 Task: Add Drink Weird Organic White Peach Oolong Weird Tea to the cart.
Action: Mouse pressed left at (26, 116)
Screenshot: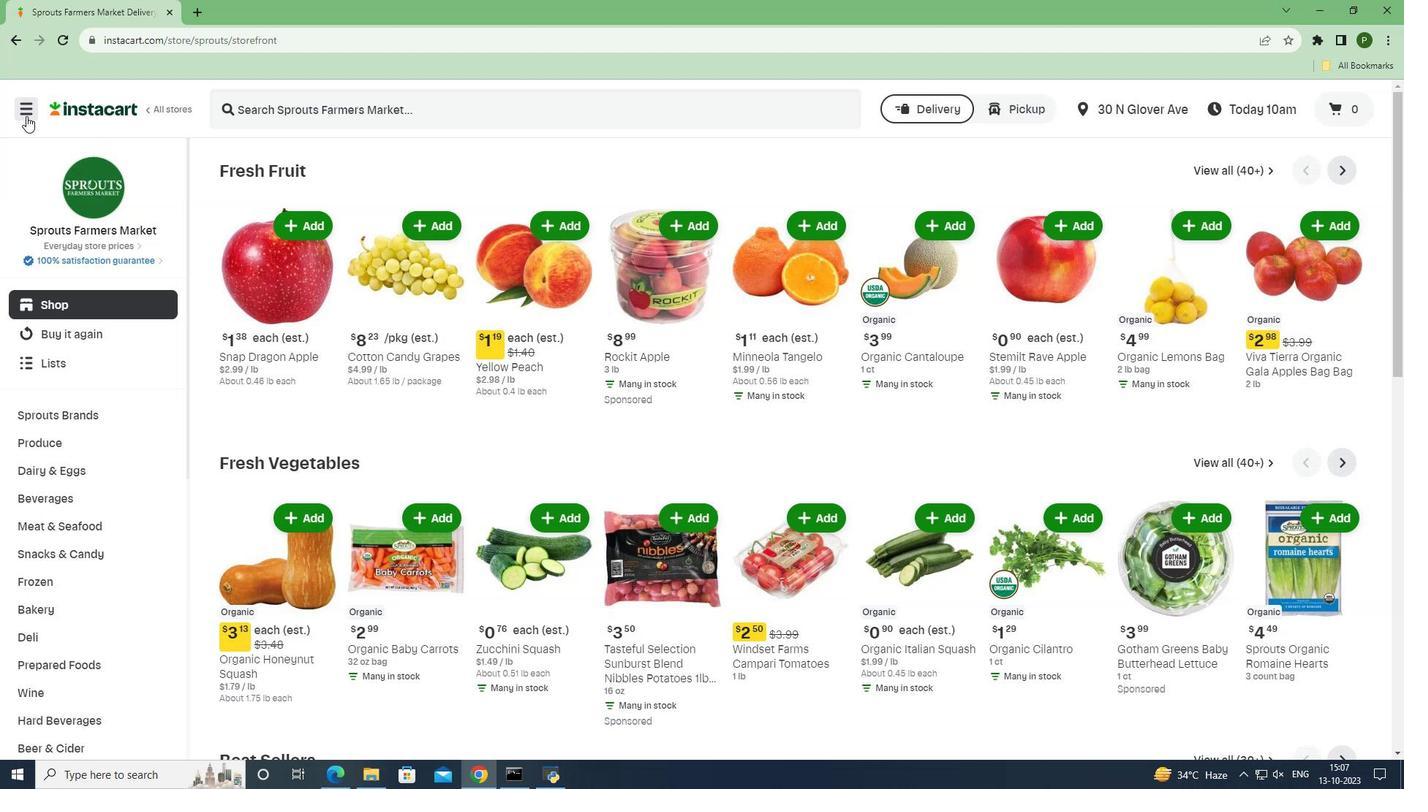 
Action: Mouse moved to (52, 385)
Screenshot: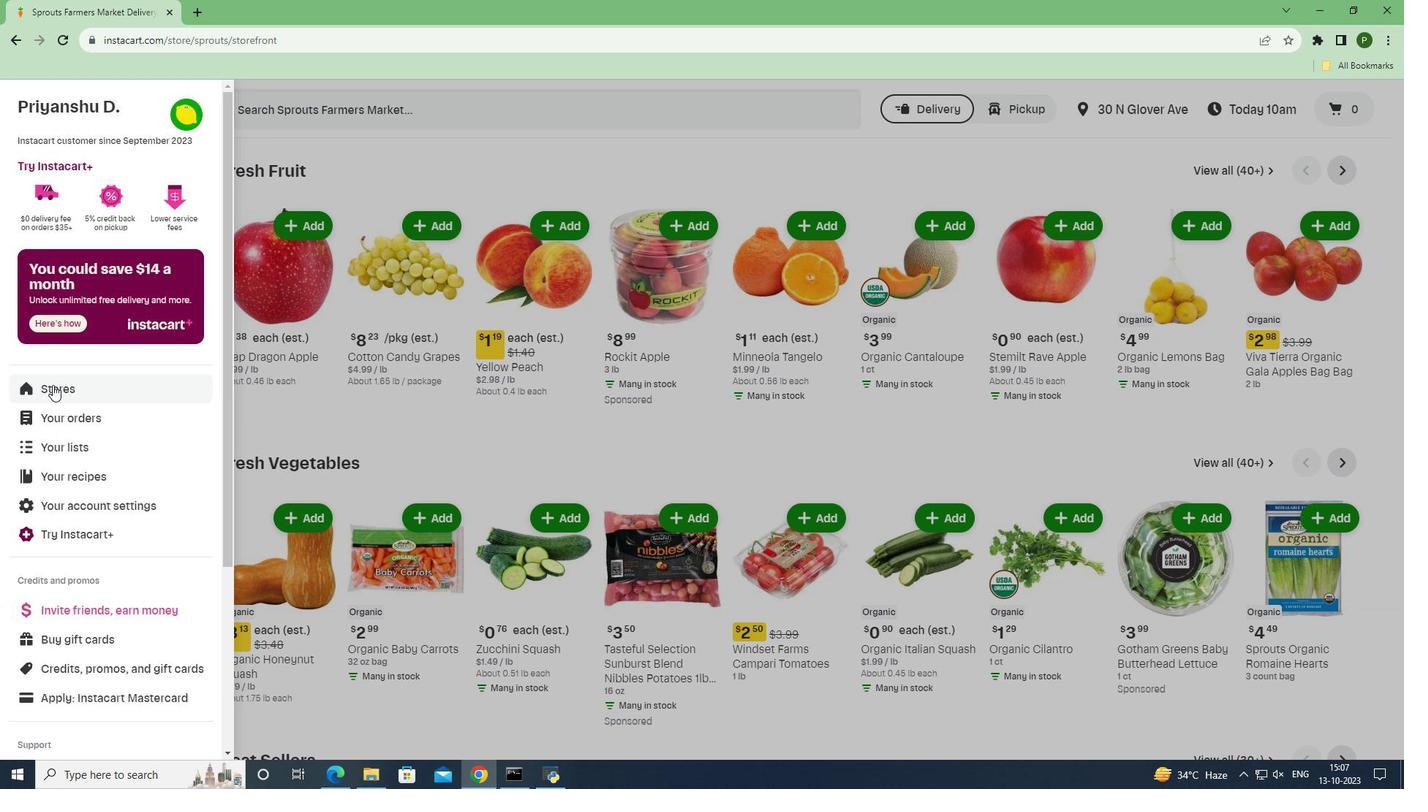 
Action: Mouse pressed left at (52, 385)
Screenshot: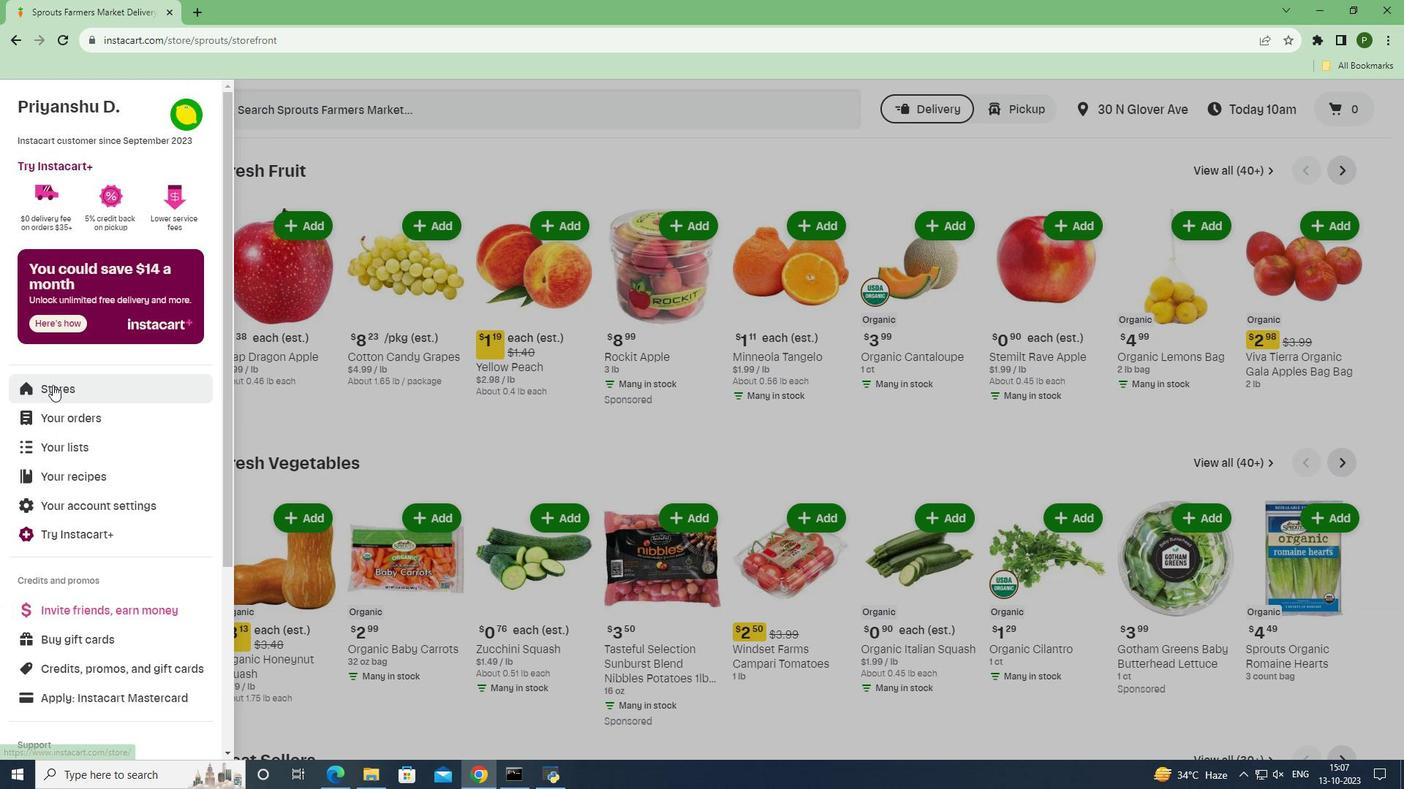 
Action: Mouse moved to (313, 176)
Screenshot: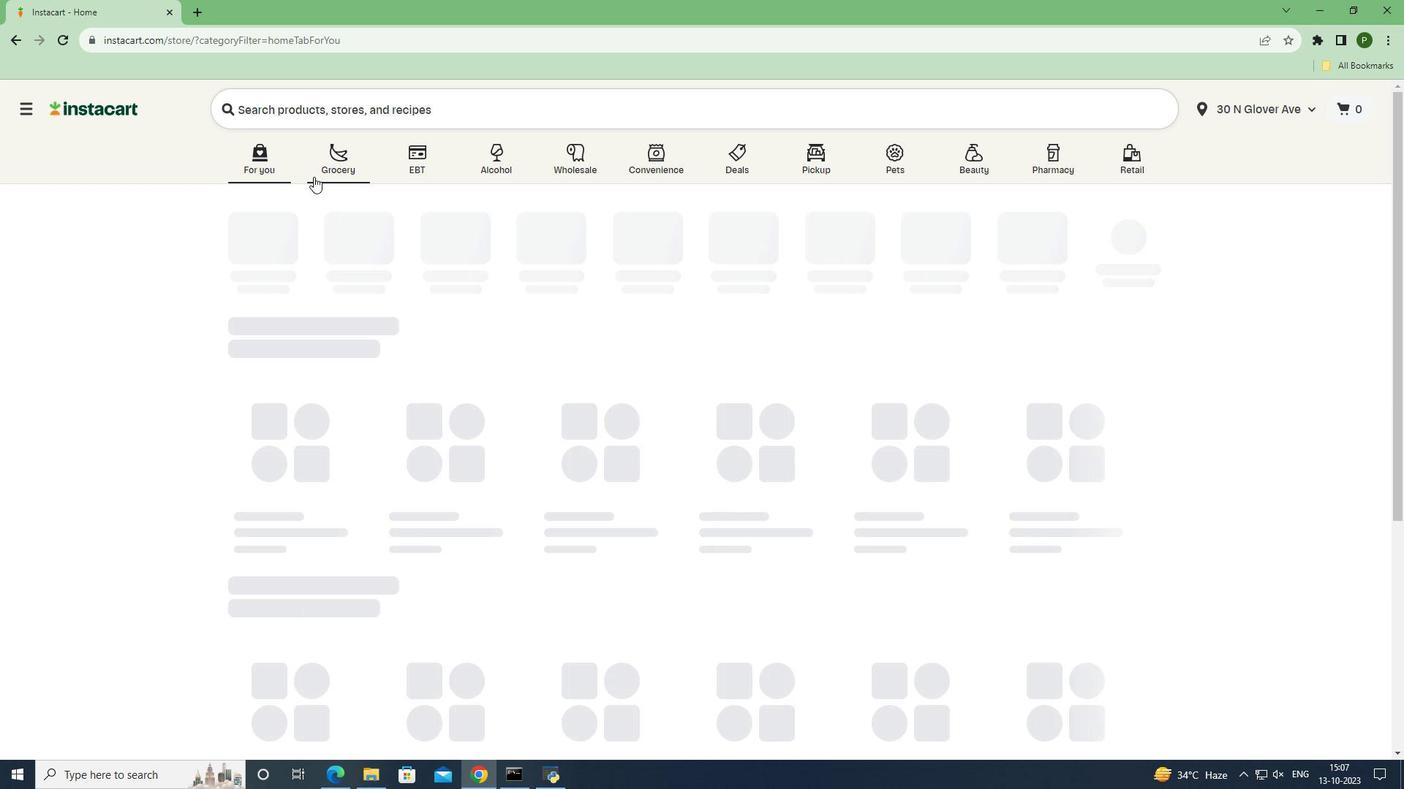 
Action: Mouse pressed left at (313, 176)
Screenshot: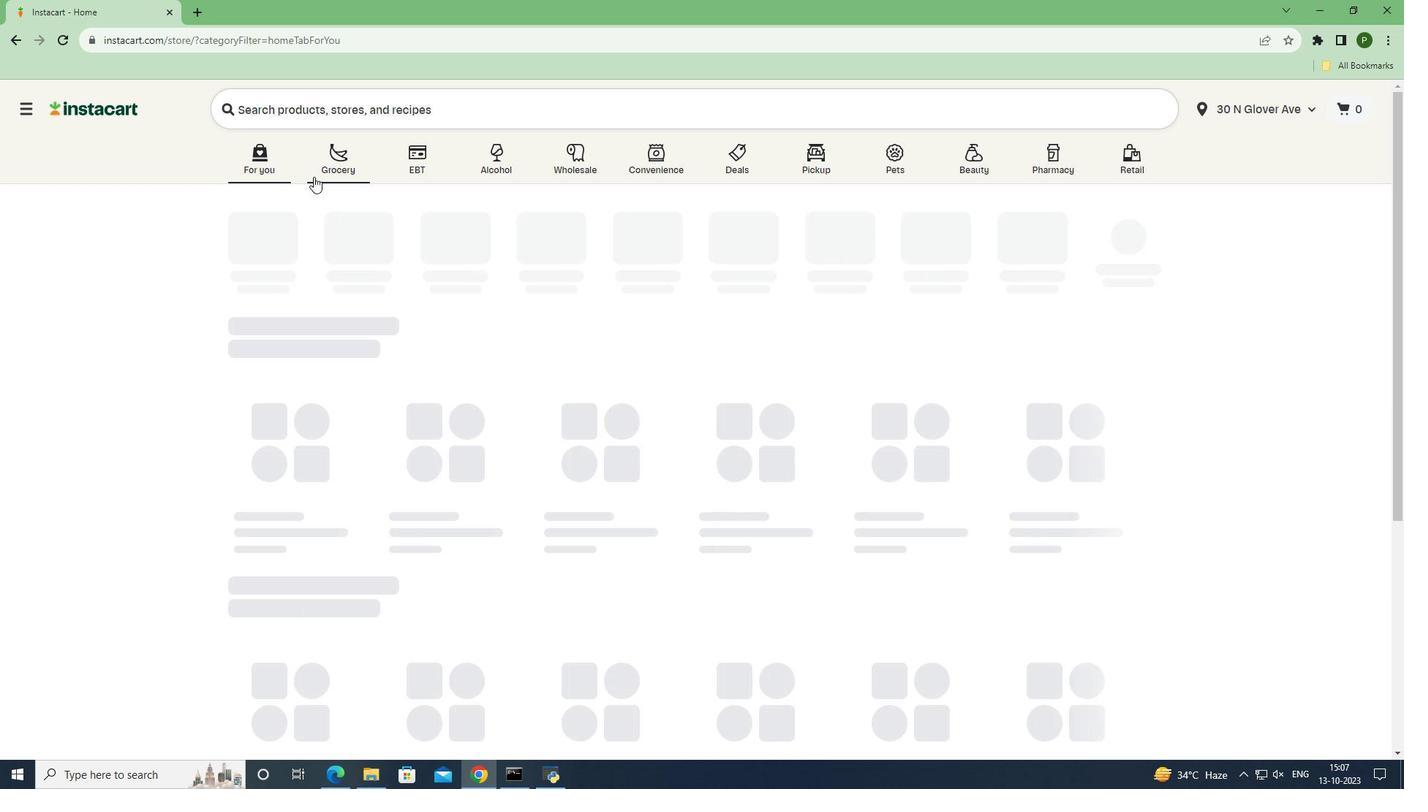 
Action: Mouse moved to (905, 332)
Screenshot: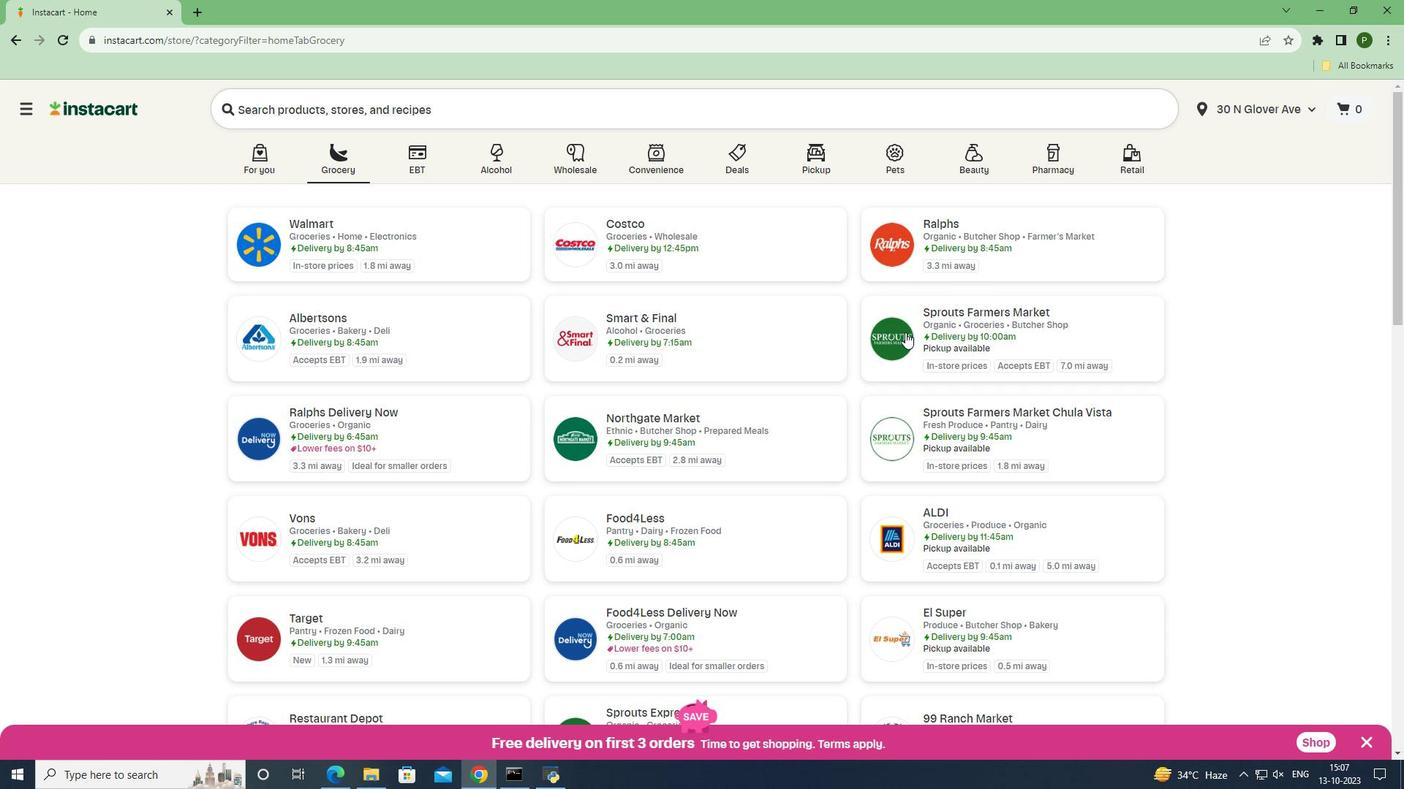 
Action: Mouse pressed left at (905, 332)
Screenshot: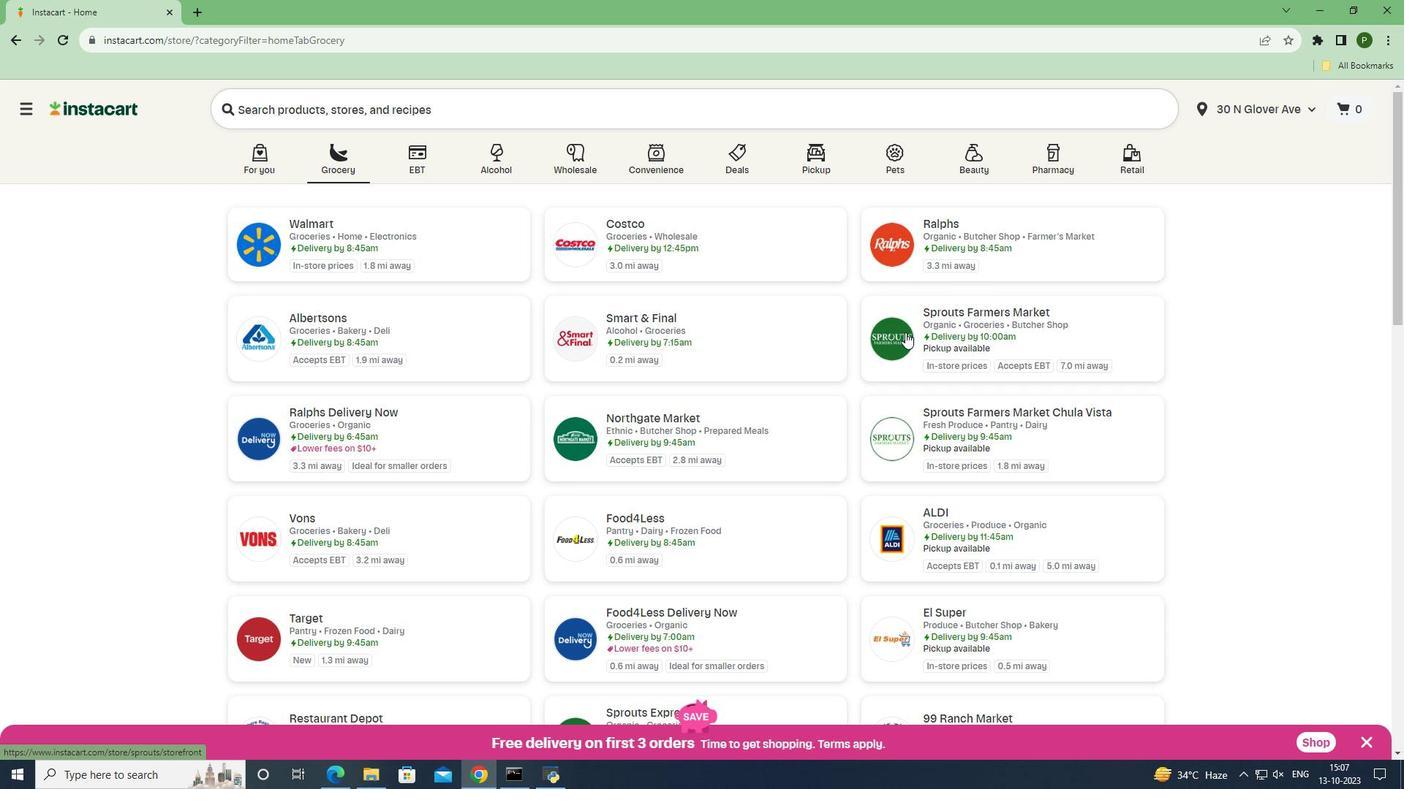 
Action: Mouse moved to (59, 498)
Screenshot: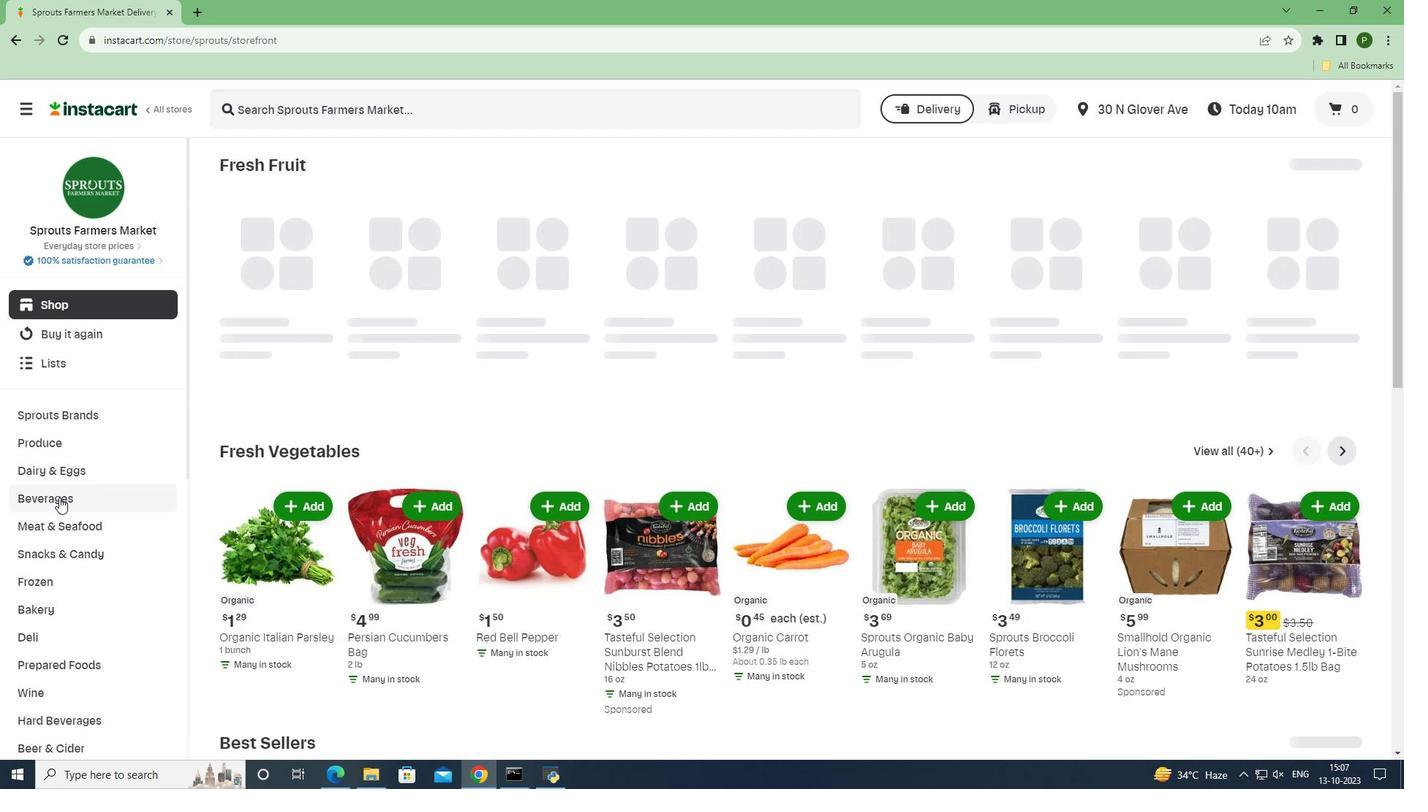 
Action: Mouse pressed left at (59, 498)
Screenshot: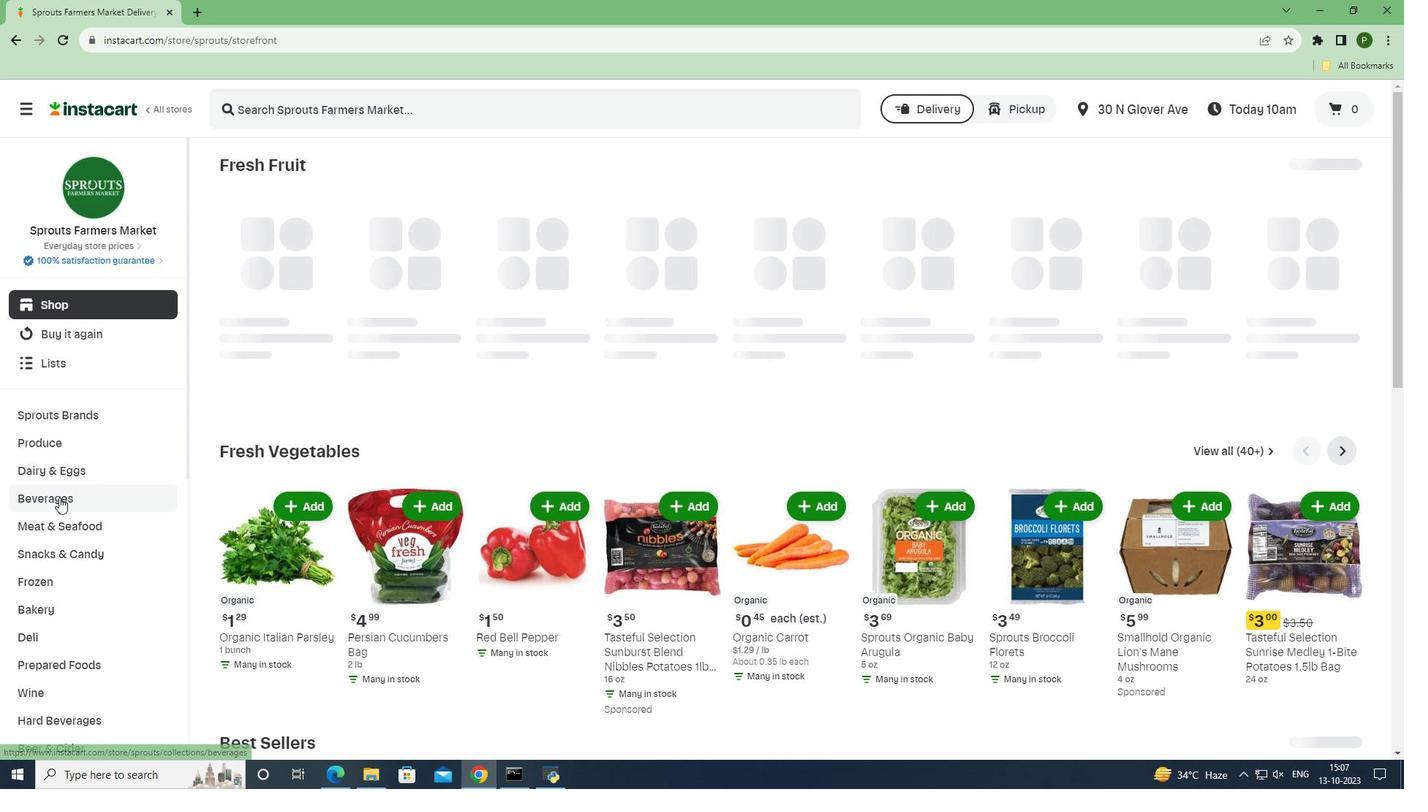 
Action: Mouse moved to (1278, 197)
Screenshot: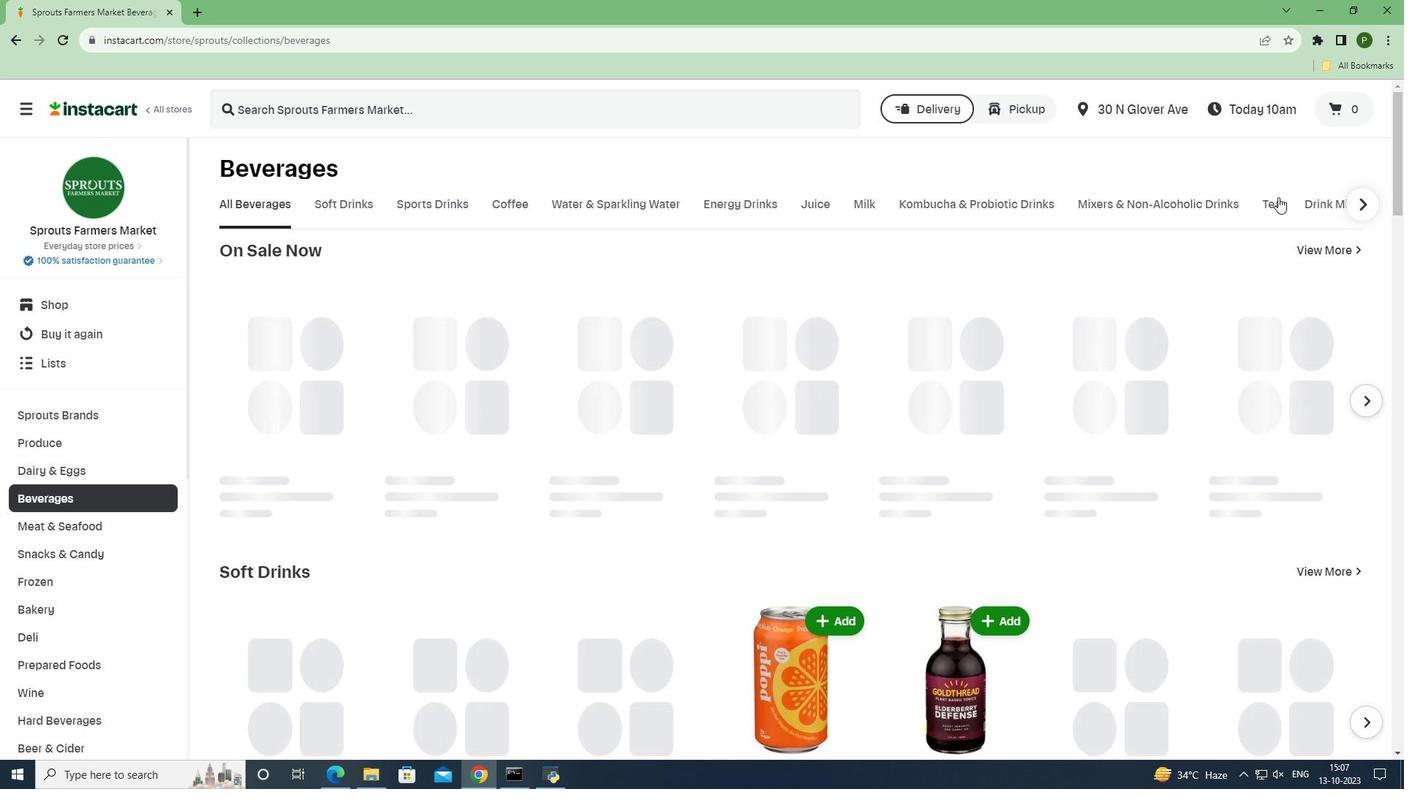 
Action: Mouse pressed left at (1278, 197)
Screenshot: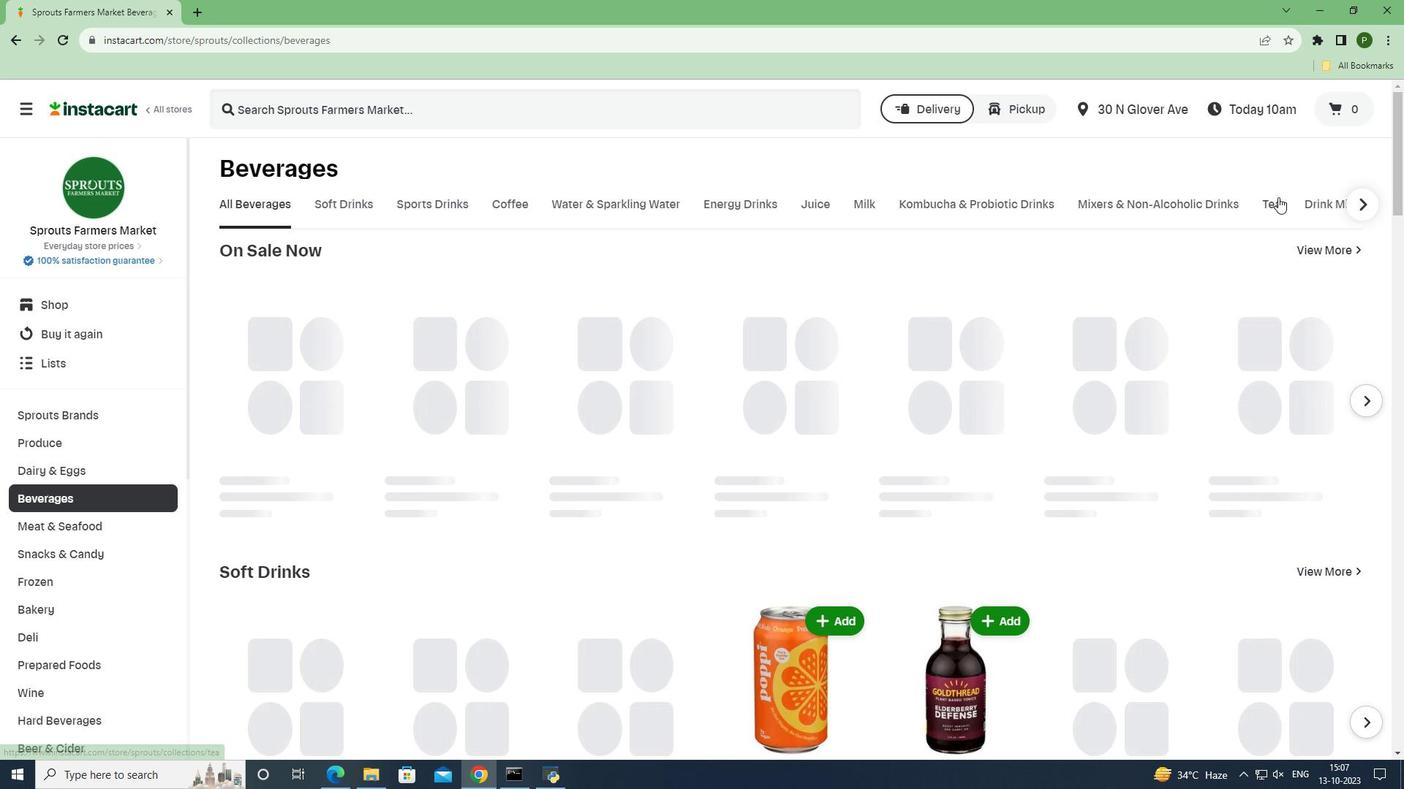 
Action: Mouse moved to (745, 111)
Screenshot: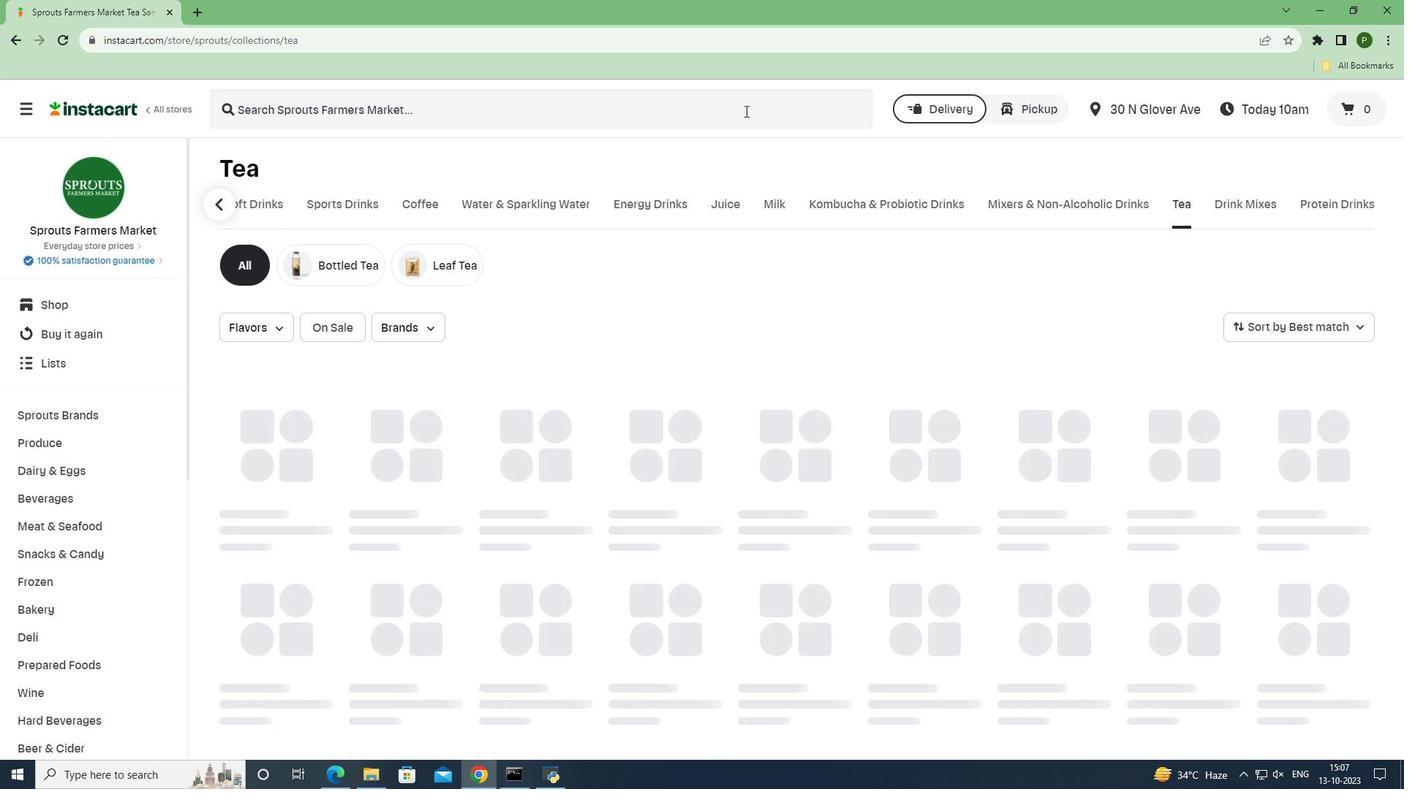 
Action: Mouse pressed left at (745, 111)
Screenshot: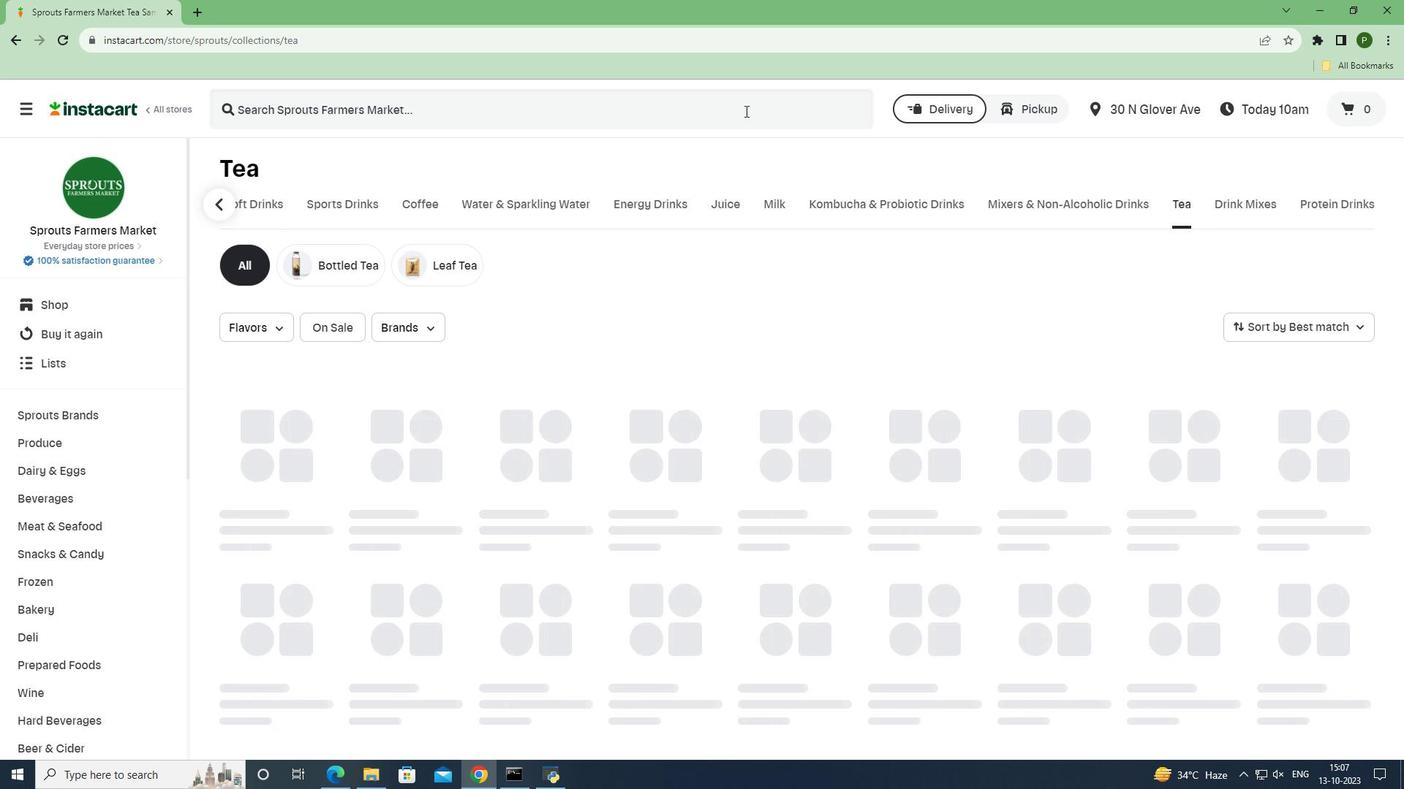 
Action: Key pressed <Key.caps_lock>D<Key.caps_lock>rink<Key.space><Key.caps_lock>W<Key.caps_lock>eird<Key.space><Key.caps_lock>O<Key.caps_lock>rganic<Key.space><Key.caps_lock>W<Key.caps_lock>hite<Key.space><Key.caps_lock>P<Key.caps_lock>each<Key.space><Key.caps_lock>O<Key.caps_lock>olong<Key.space><Key.caps_lock>W<Key.caps_lock>eird<Key.space><Key.caps_lock>T<Key.caps_lock>ea<Key.space><Key.enter>
Screenshot: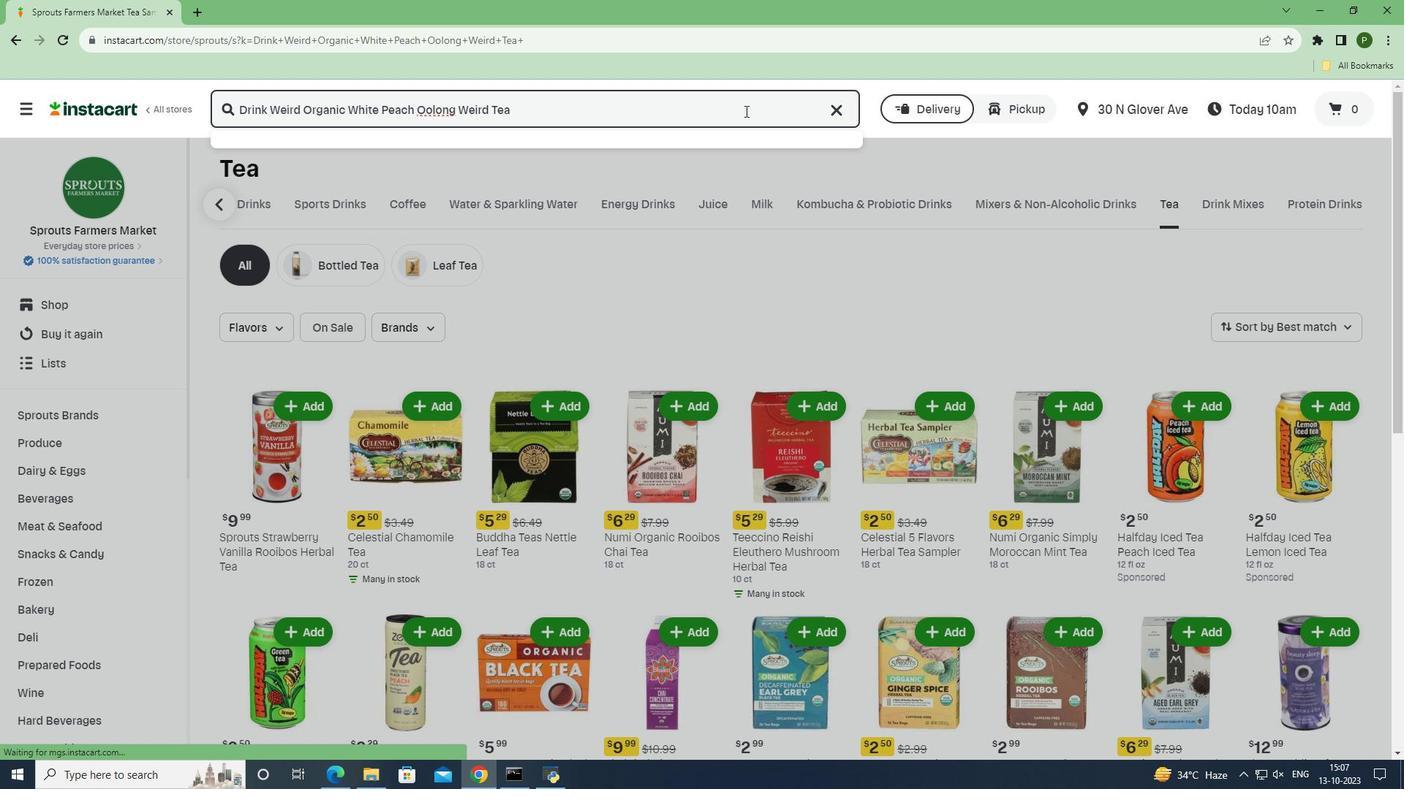 
Action: Mouse moved to (406, 260)
Screenshot: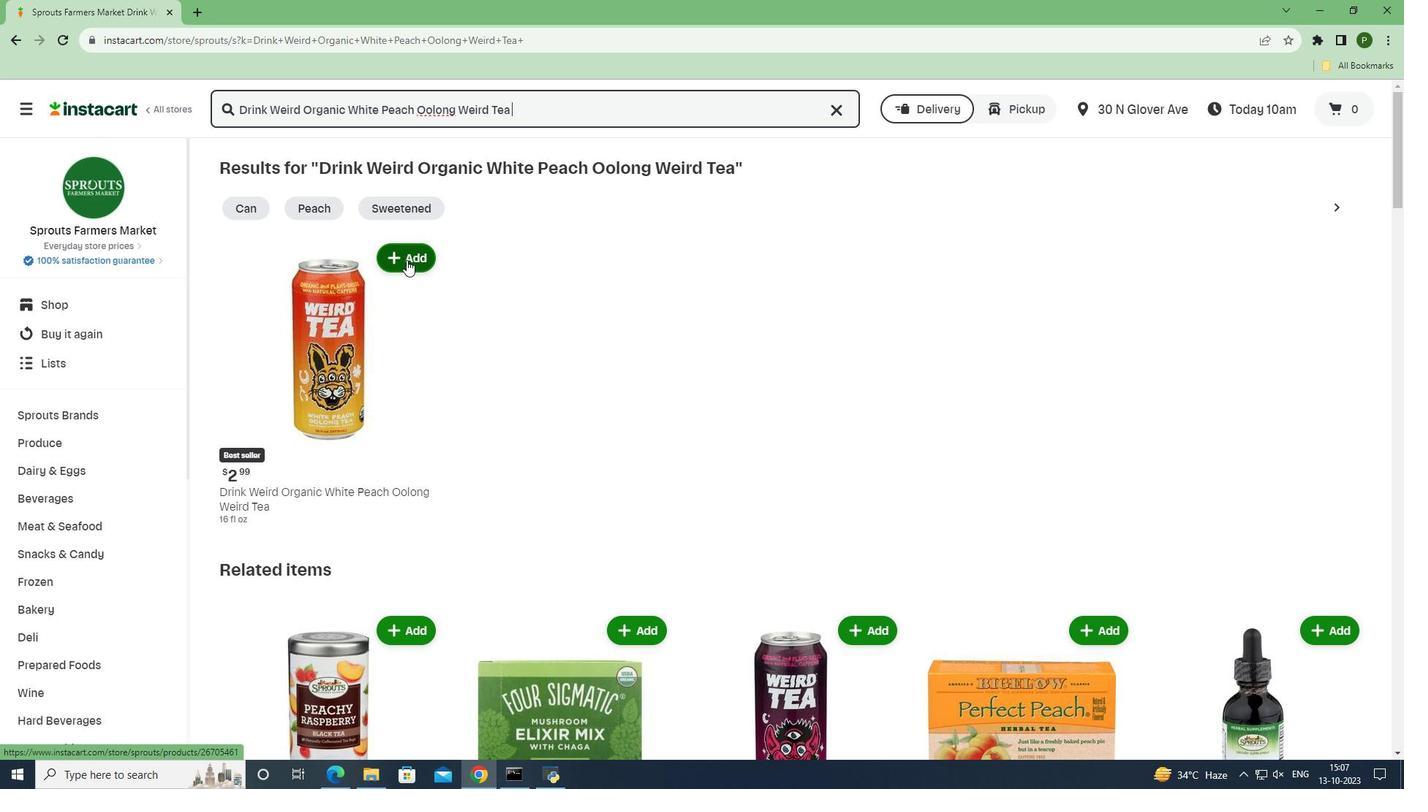 
Action: Mouse pressed left at (406, 260)
Screenshot: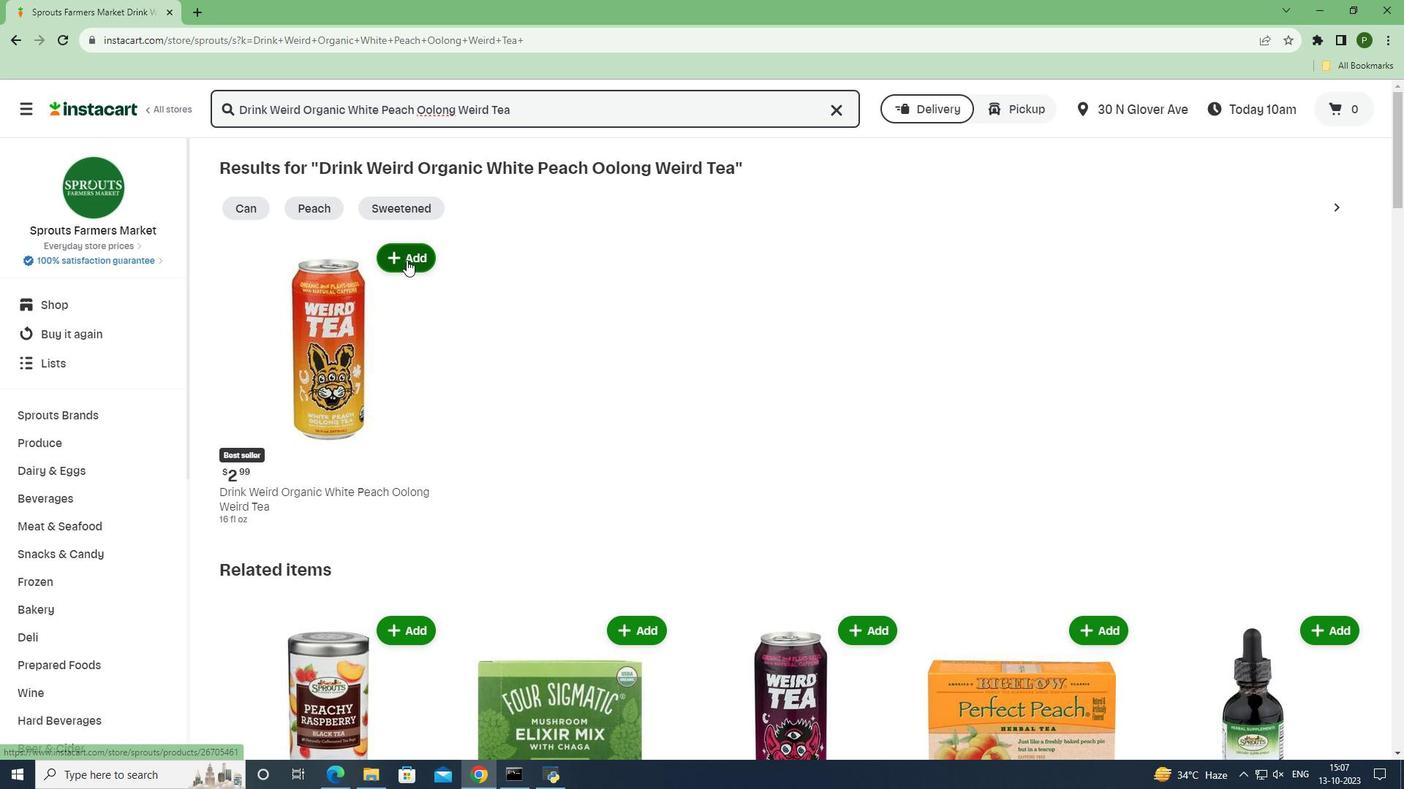 
Action: Mouse moved to (473, 402)
Screenshot: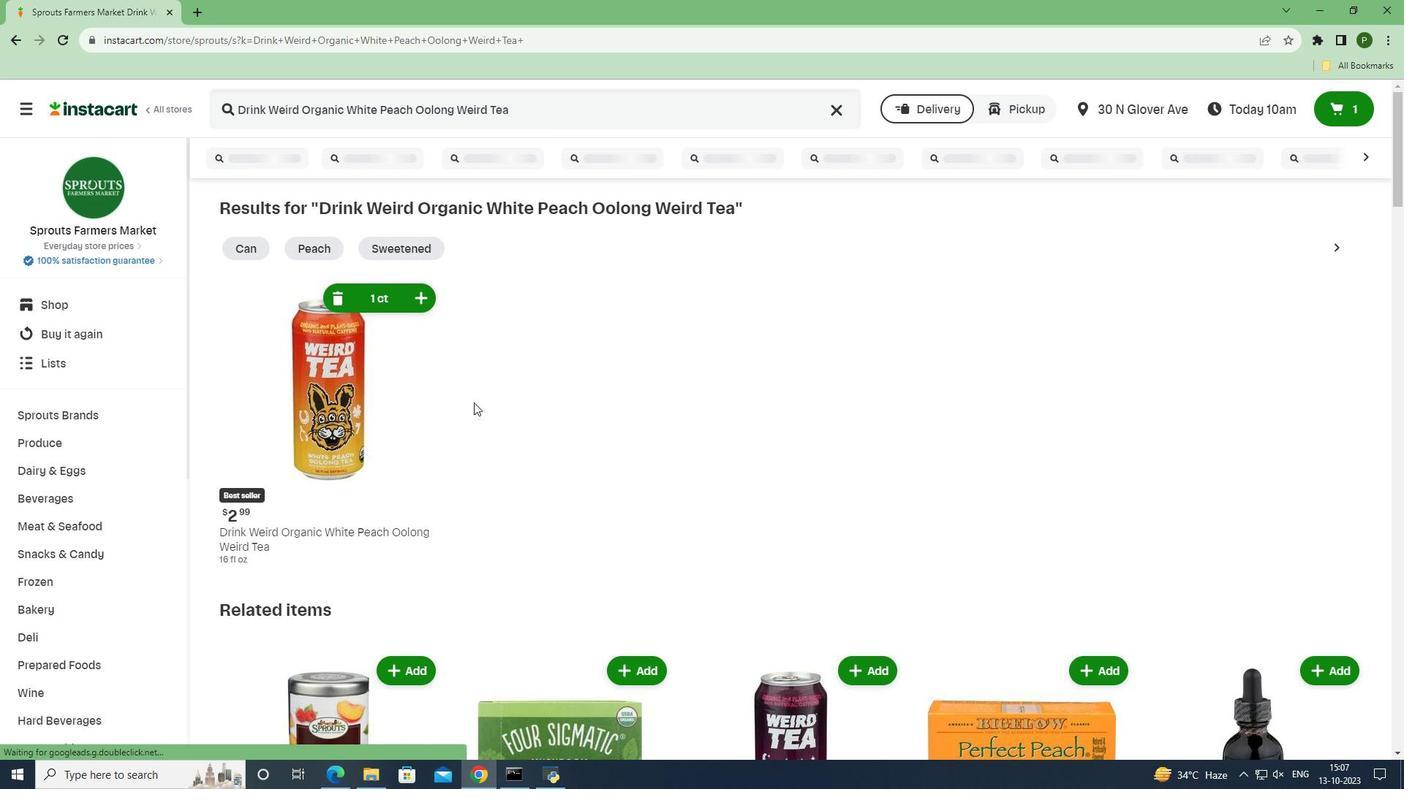 
